 Task: Add a field from the Popular template Effort Level with name TrapPlan.
Action: Mouse moved to (56, 297)
Screenshot: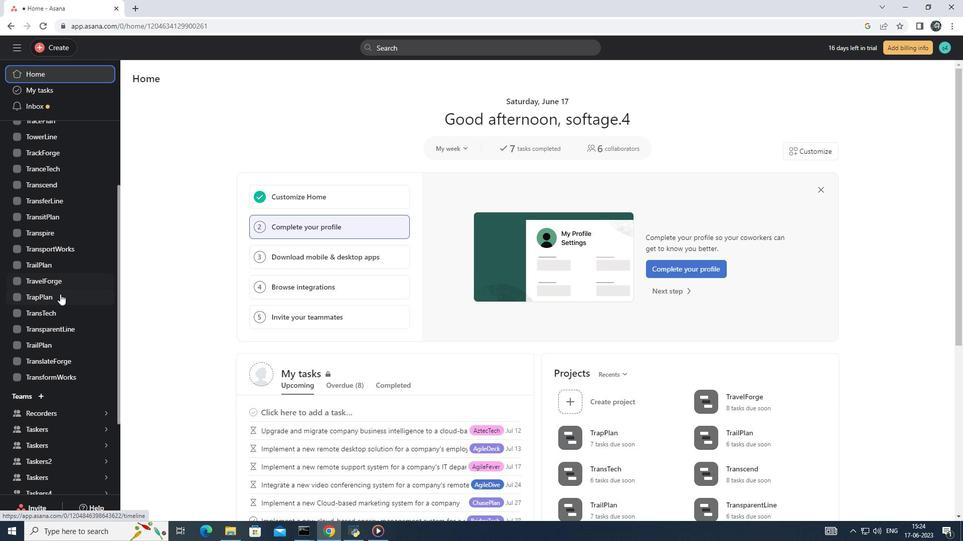 
Action: Mouse pressed left at (56, 297)
Screenshot: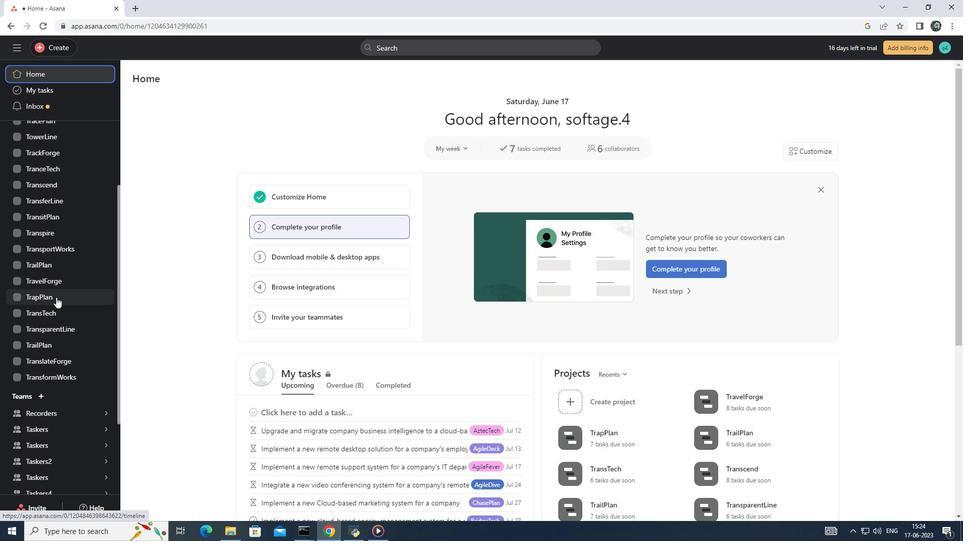 
Action: Mouse moved to (177, 102)
Screenshot: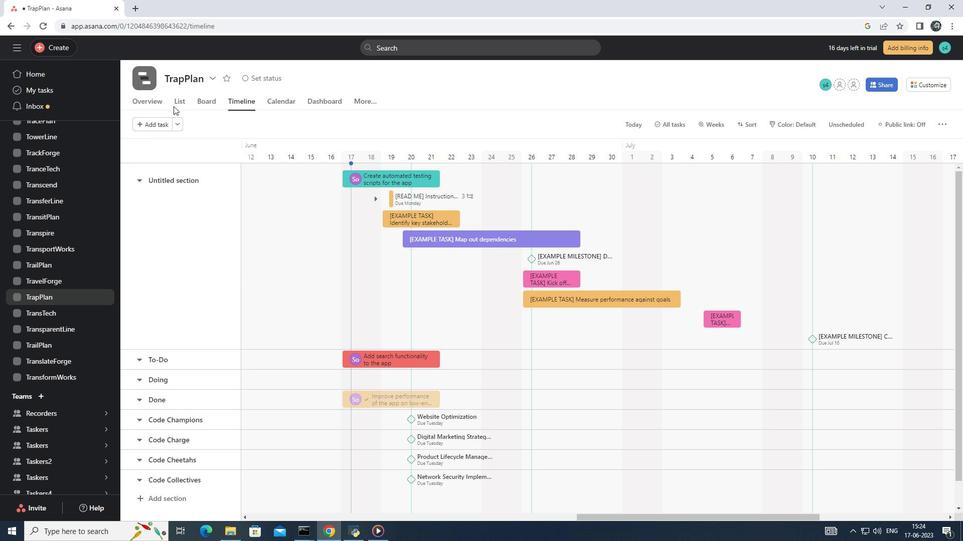 
Action: Mouse pressed left at (177, 102)
Screenshot: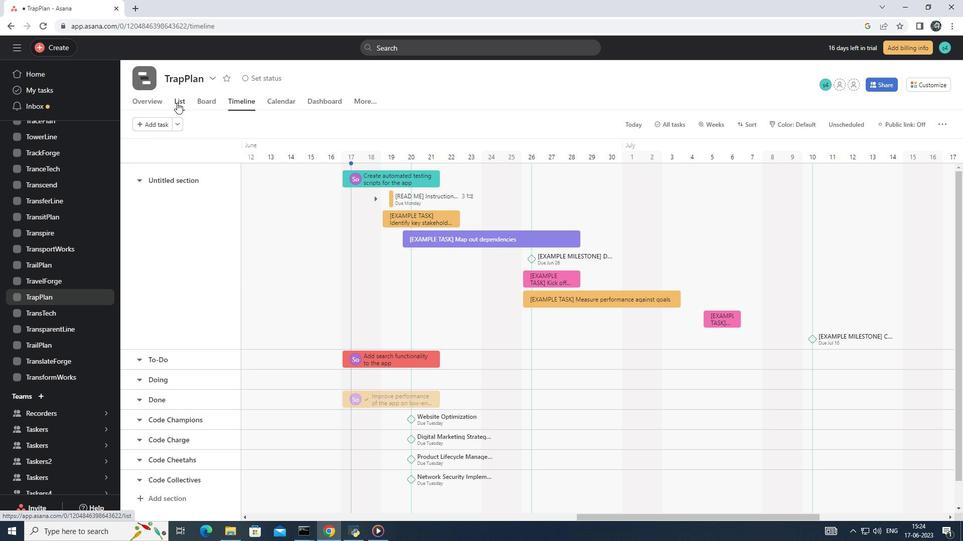 
Action: Mouse moved to (755, 145)
Screenshot: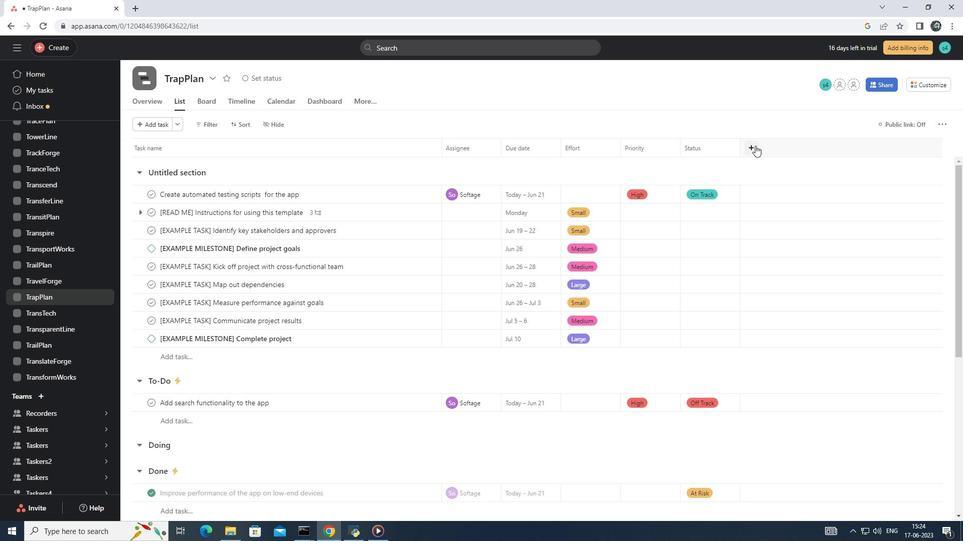 
Action: Mouse pressed left at (755, 145)
Screenshot: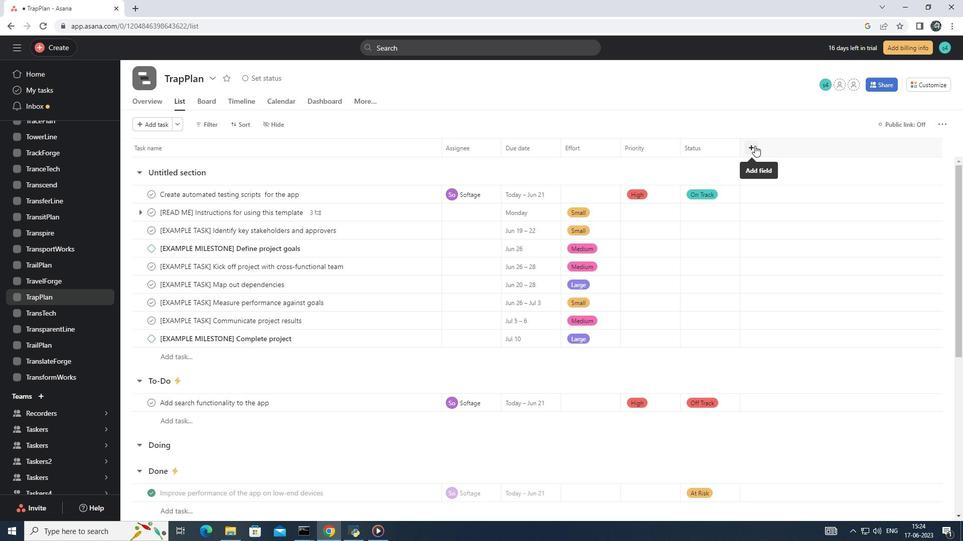 
Action: Mouse moved to (781, 203)
Screenshot: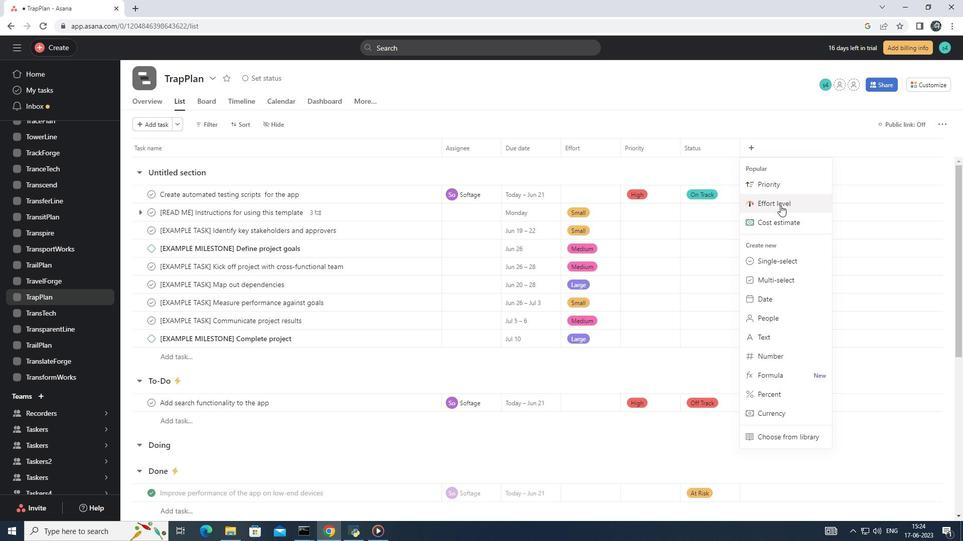 
Action: Mouse pressed left at (781, 203)
Screenshot: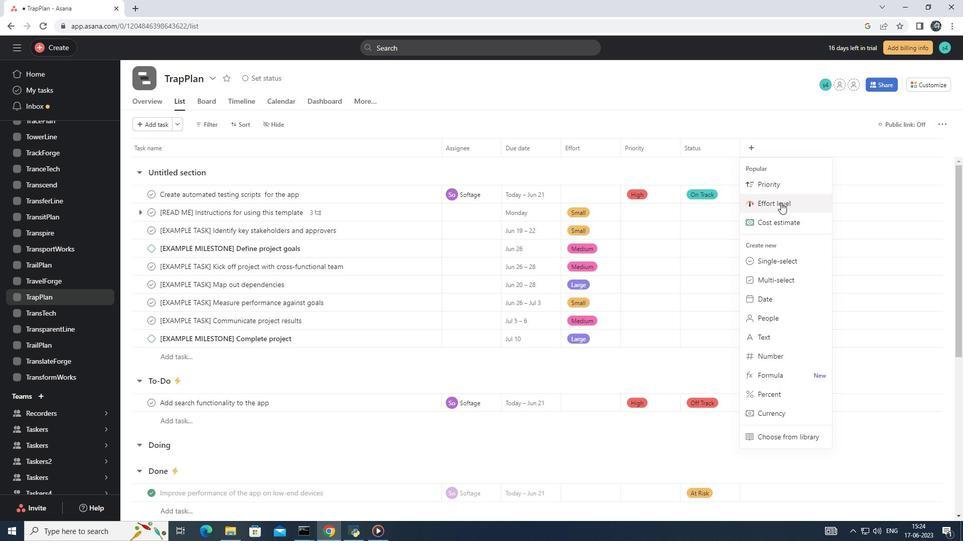 
Action: Mouse moved to (410, 132)
Screenshot: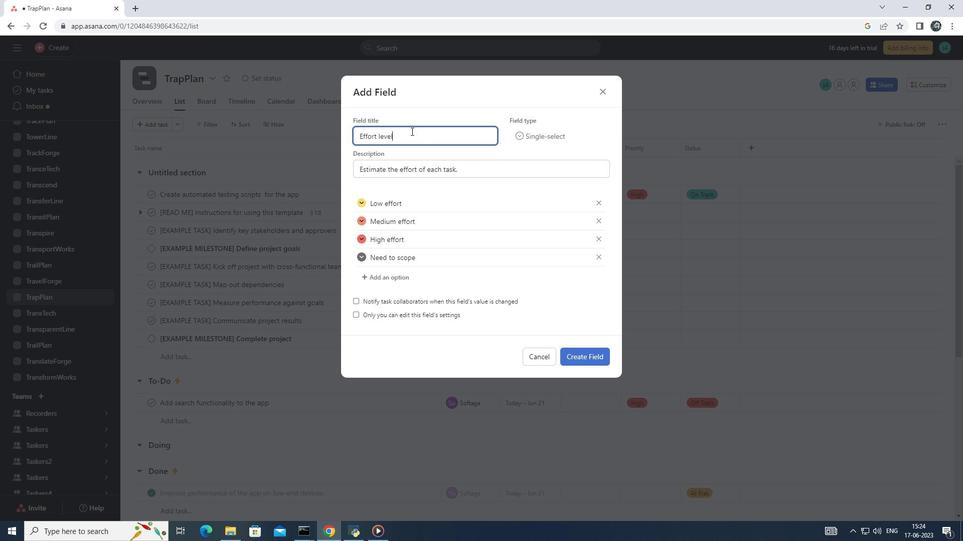 
Action: Key pressed <Key.backspace><Key.backspace><Key.backspace><Key.backspace><Key.backspace><Key.backspace><Key.backspace><Key.backspace><Key.backspace><Key.backspace><Key.backspace><Key.backspace><Key.backspace><Key.backspace><Key.backspace><Key.backspace><Key.backspace><Key.backspace><Key.backspace><Key.backspace><Key.backspace><Key.backspace><Key.shift><Key.shift><Key.shift><Key.shift><Key.shift><Key.shift><Key.shift><Key.shift><Key.shift><Key.shift><Key.shift>Trap<Key.shift>Plan
Screenshot: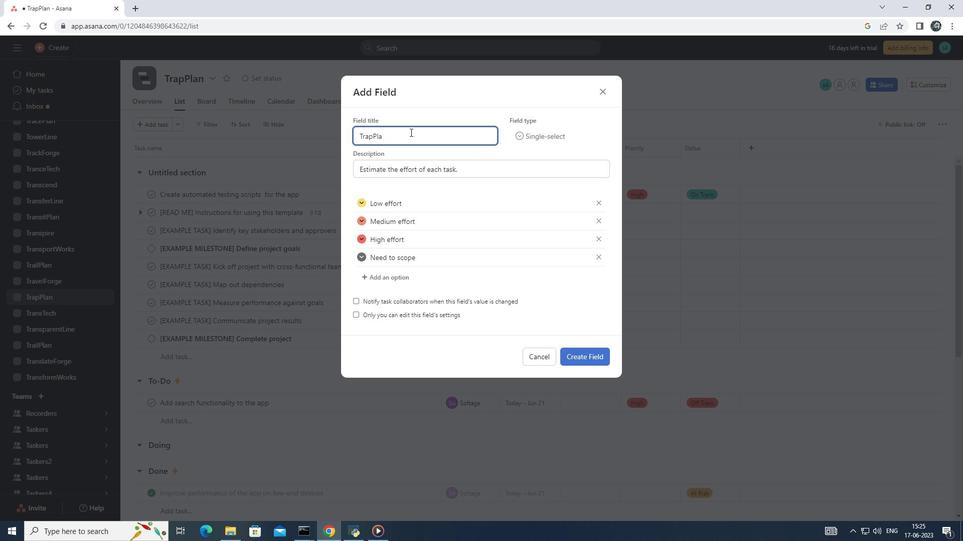 
Action: Mouse moved to (576, 352)
Screenshot: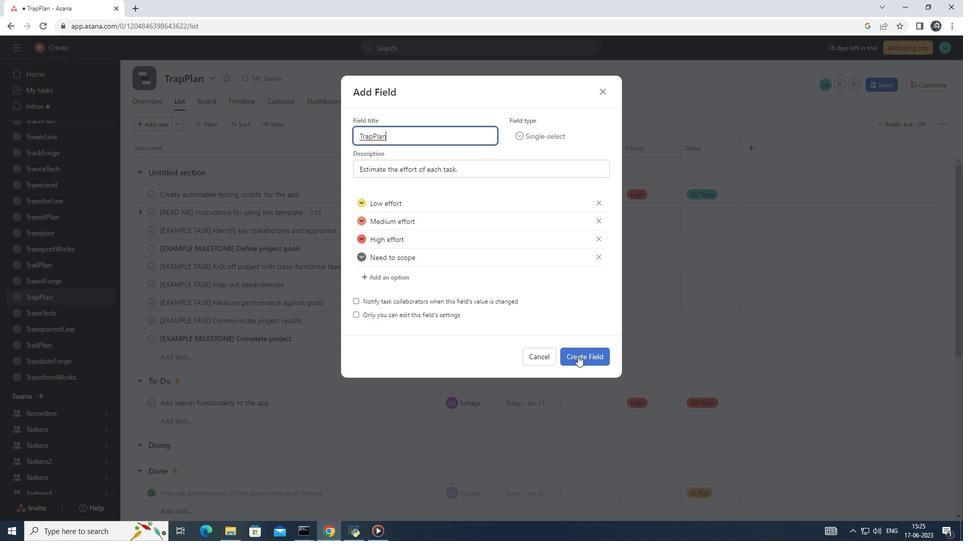 
Action: Mouse pressed left at (576, 352)
Screenshot: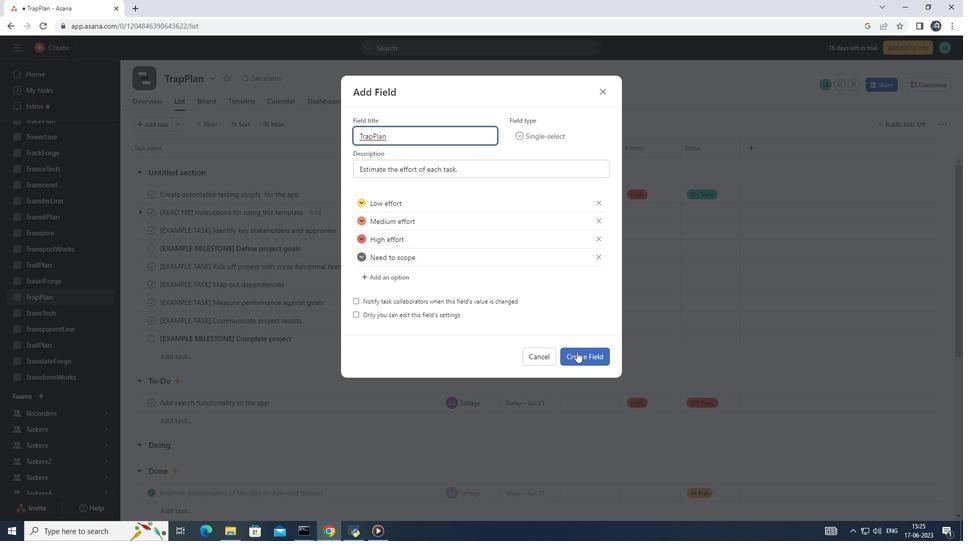 
Action: Mouse moved to (524, 317)
Screenshot: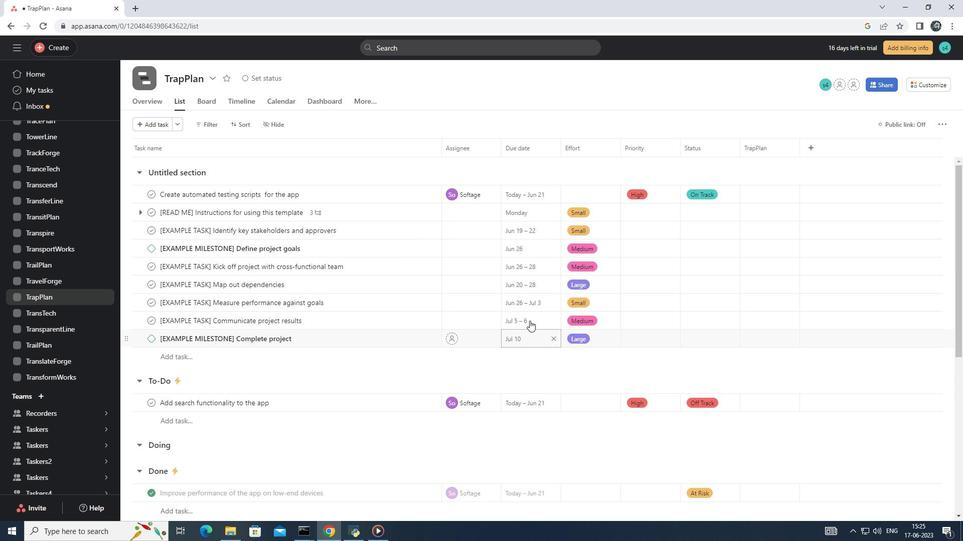 
